 Task: Sort the products in the category "Cider" by relevance.
Action: Mouse moved to (1001, 340)
Screenshot: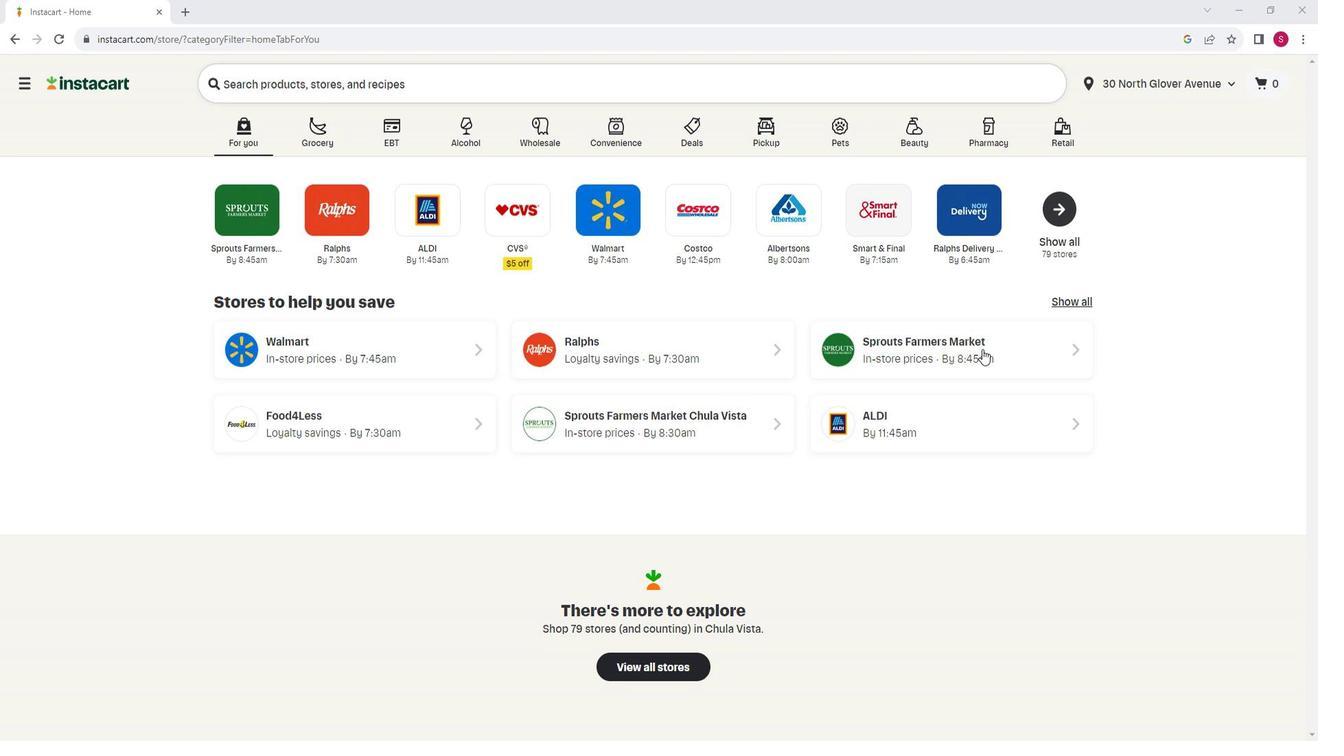 
Action: Mouse pressed left at (1001, 340)
Screenshot: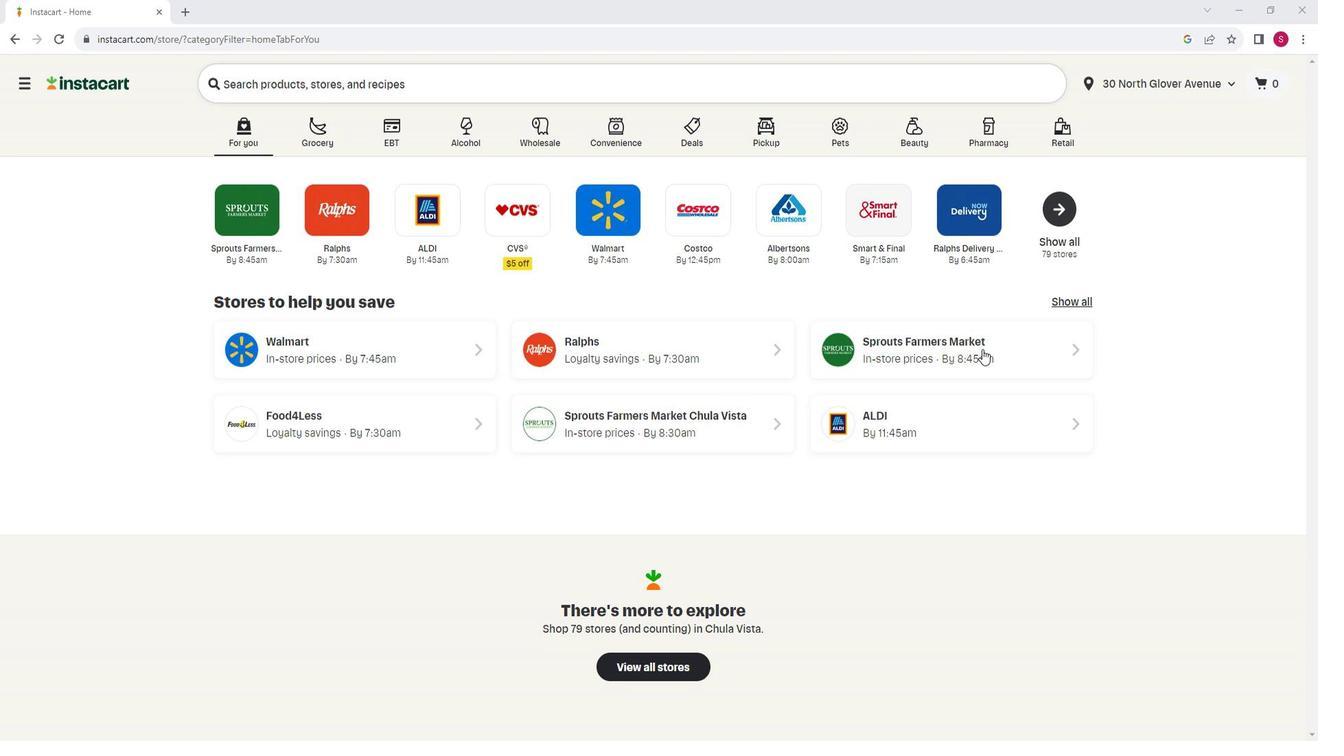 
Action: Mouse moved to (78, 434)
Screenshot: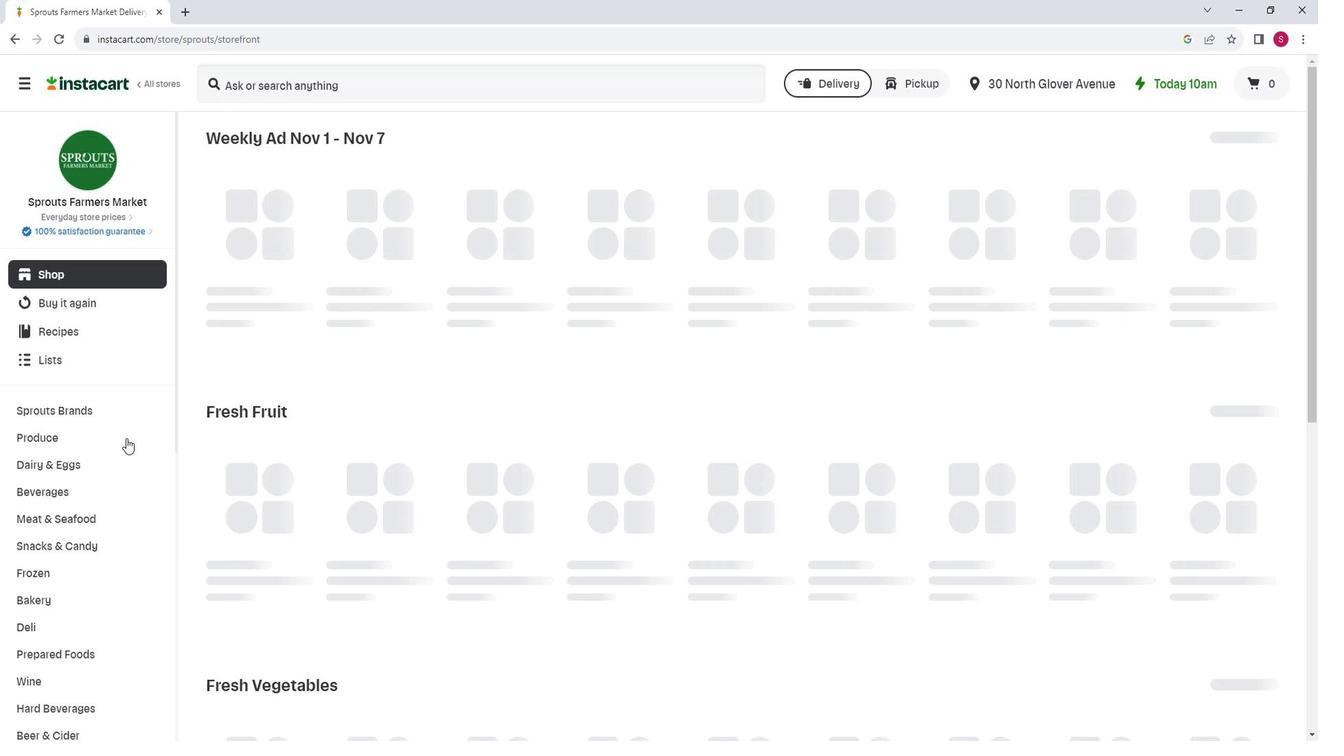 
Action: Mouse scrolled (78, 433) with delta (0, 0)
Screenshot: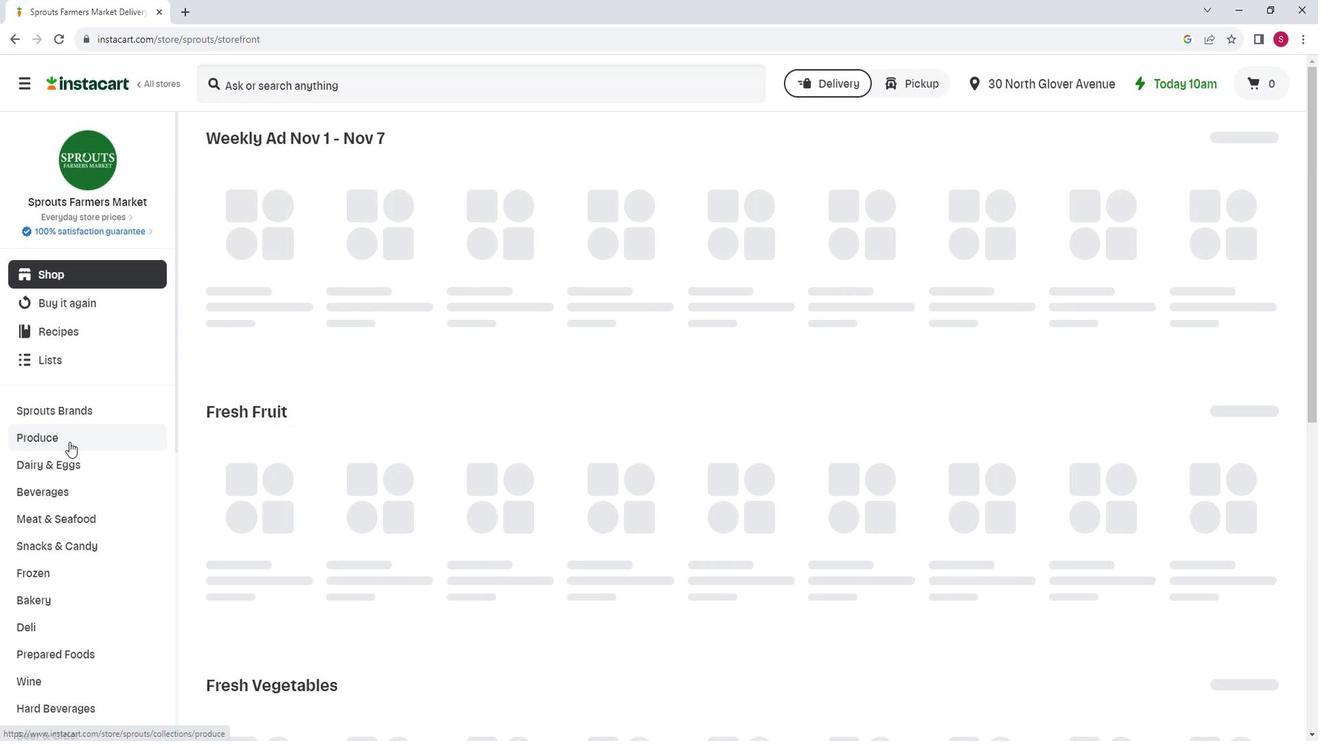 
Action: Mouse moved to (74, 642)
Screenshot: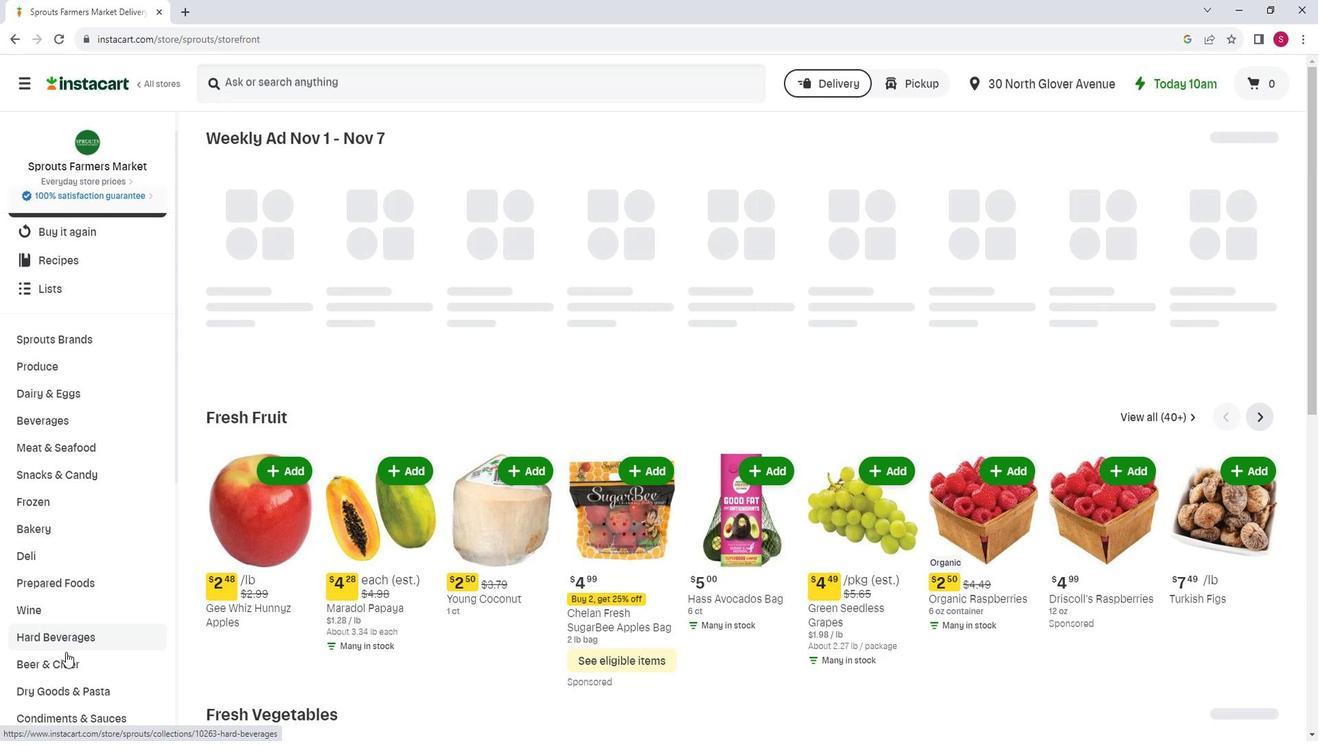 
Action: Mouse pressed left at (74, 642)
Screenshot: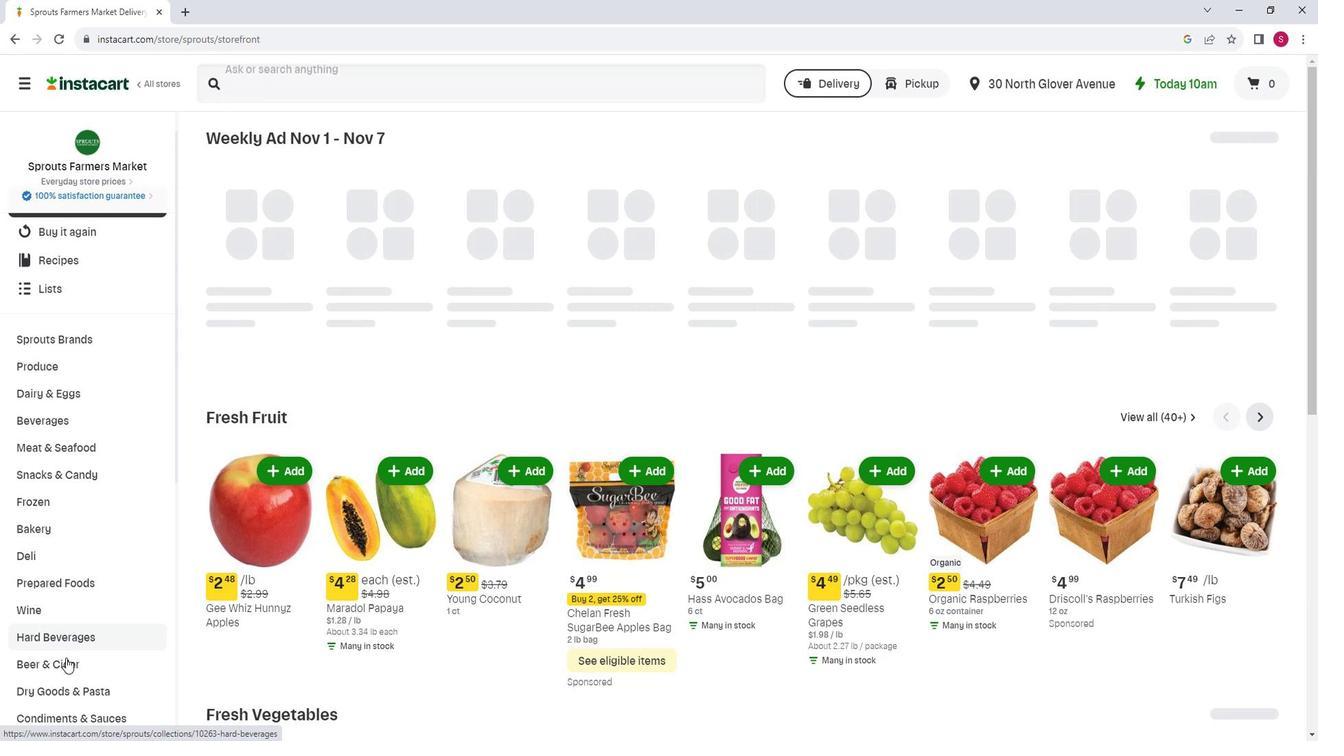 
Action: Mouse moved to (529, 176)
Screenshot: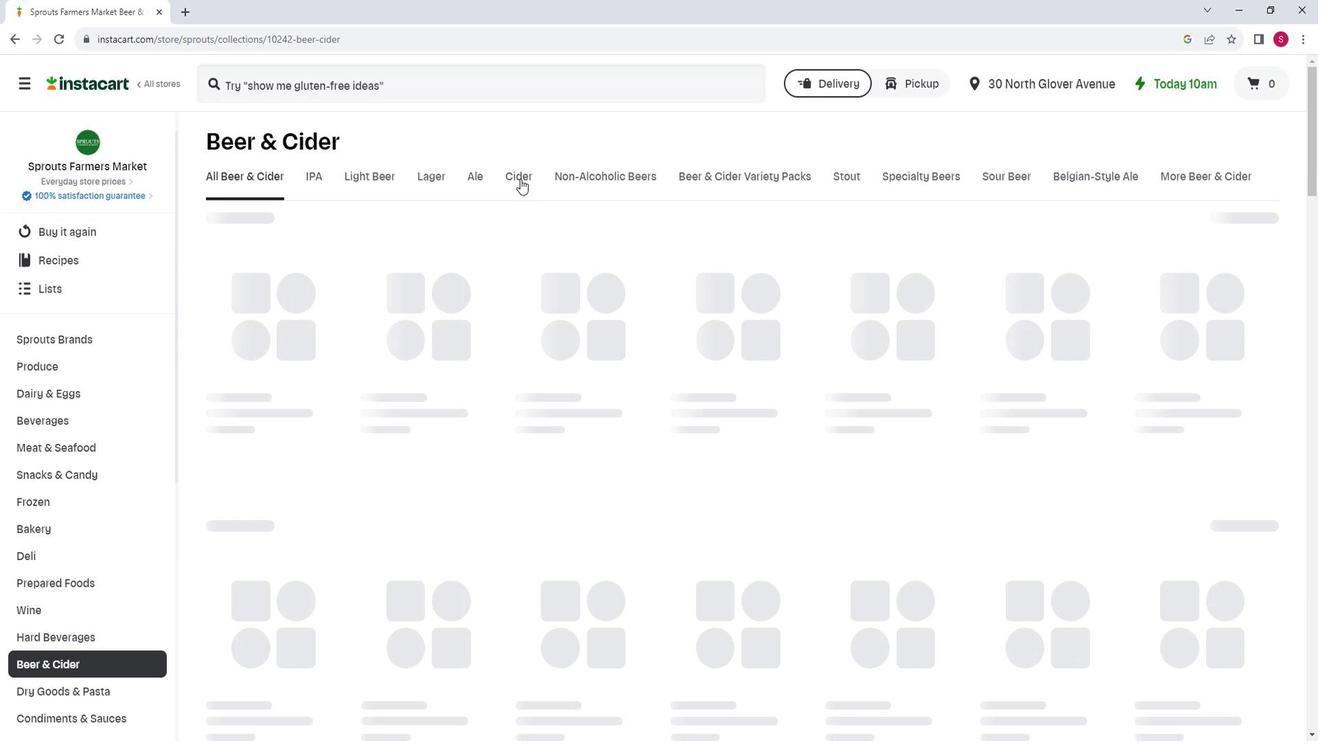 
Action: Mouse pressed left at (529, 176)
Screenshot: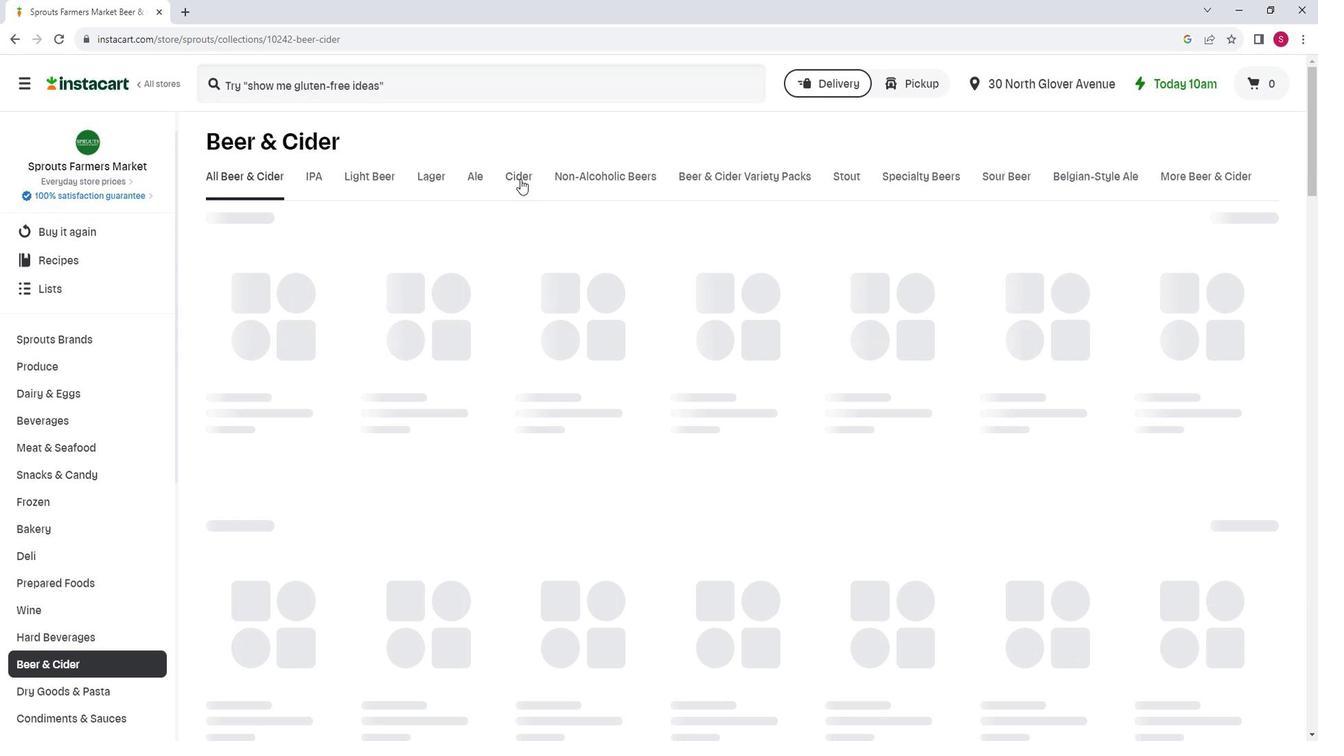 
Action: Mouse moved to (1256, 230)
Screenshot: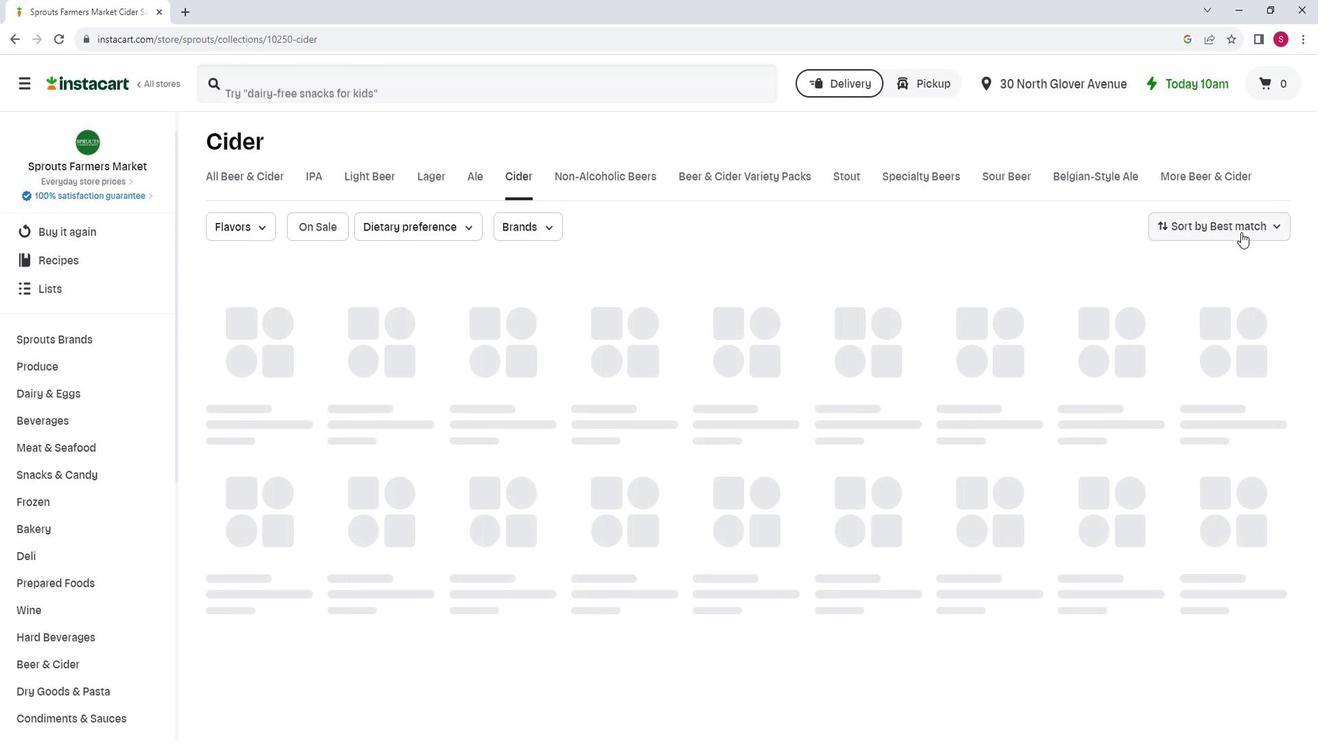 
Action: Mouse pressed left at (1256, 230)
Screenshot: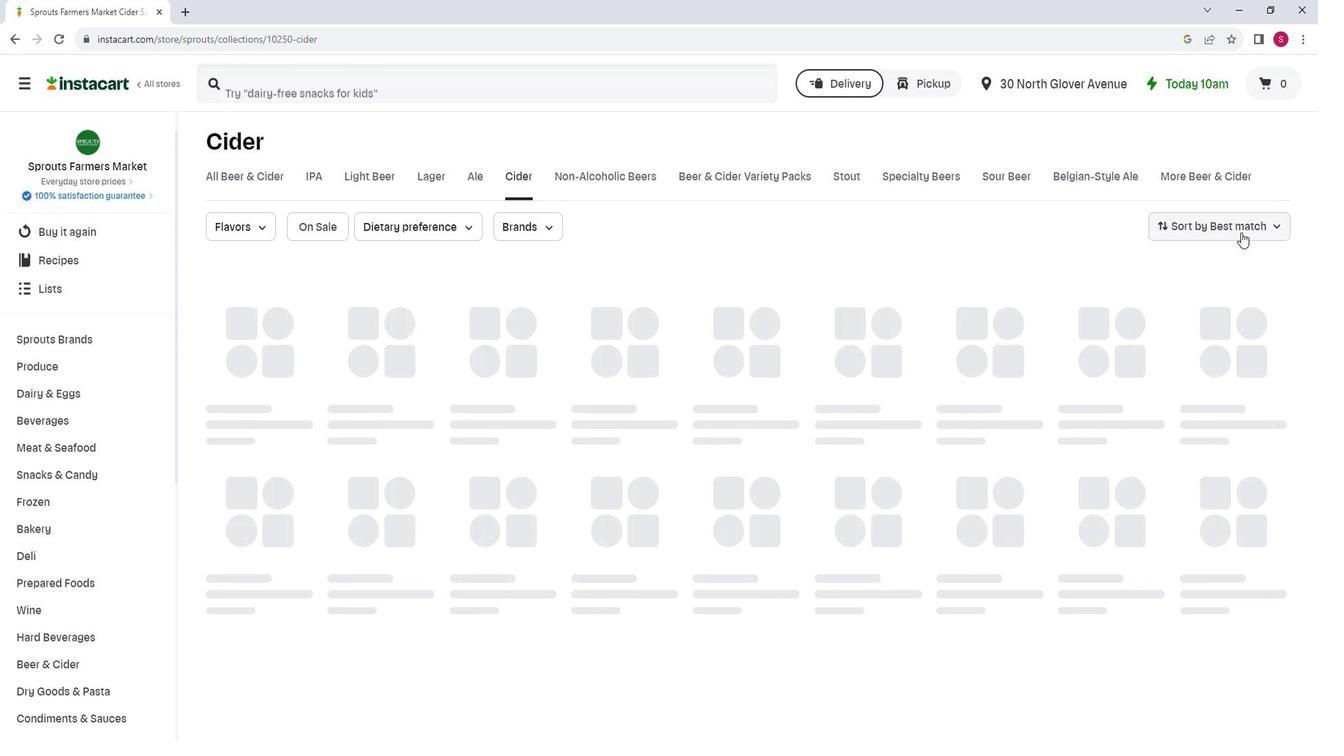 
Action: Mouse moved to (1226, 425)
Screenshot: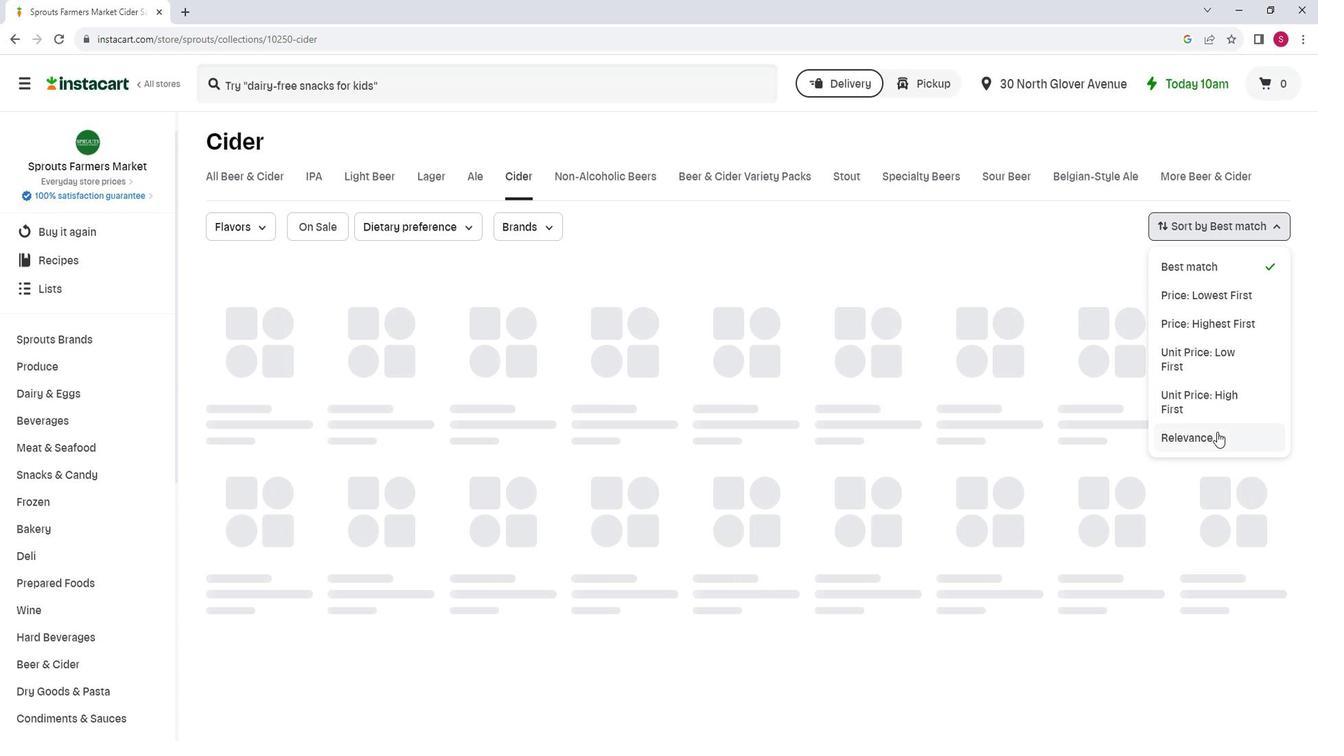 
Action: Mouse pressed left at (1226, 425)
Screenshot: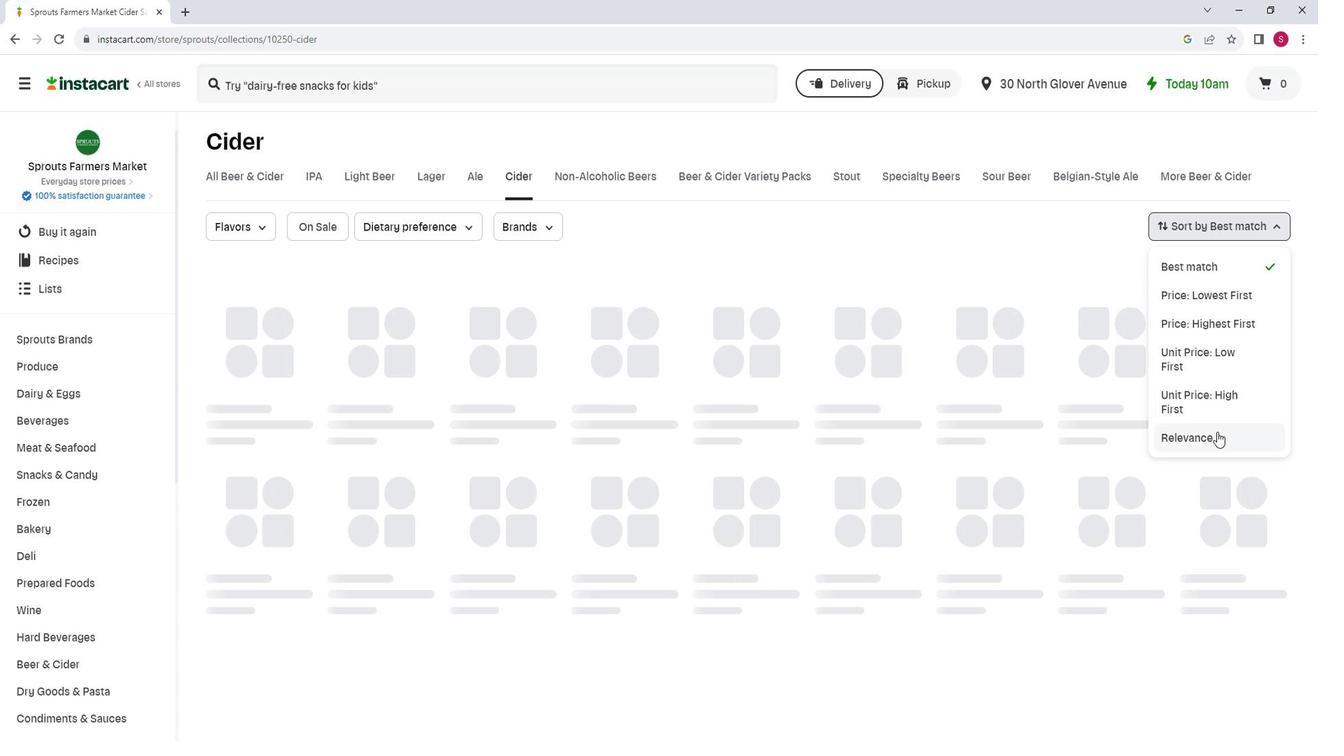 
Action: Mouse moved to (771, 253)
Screenshot: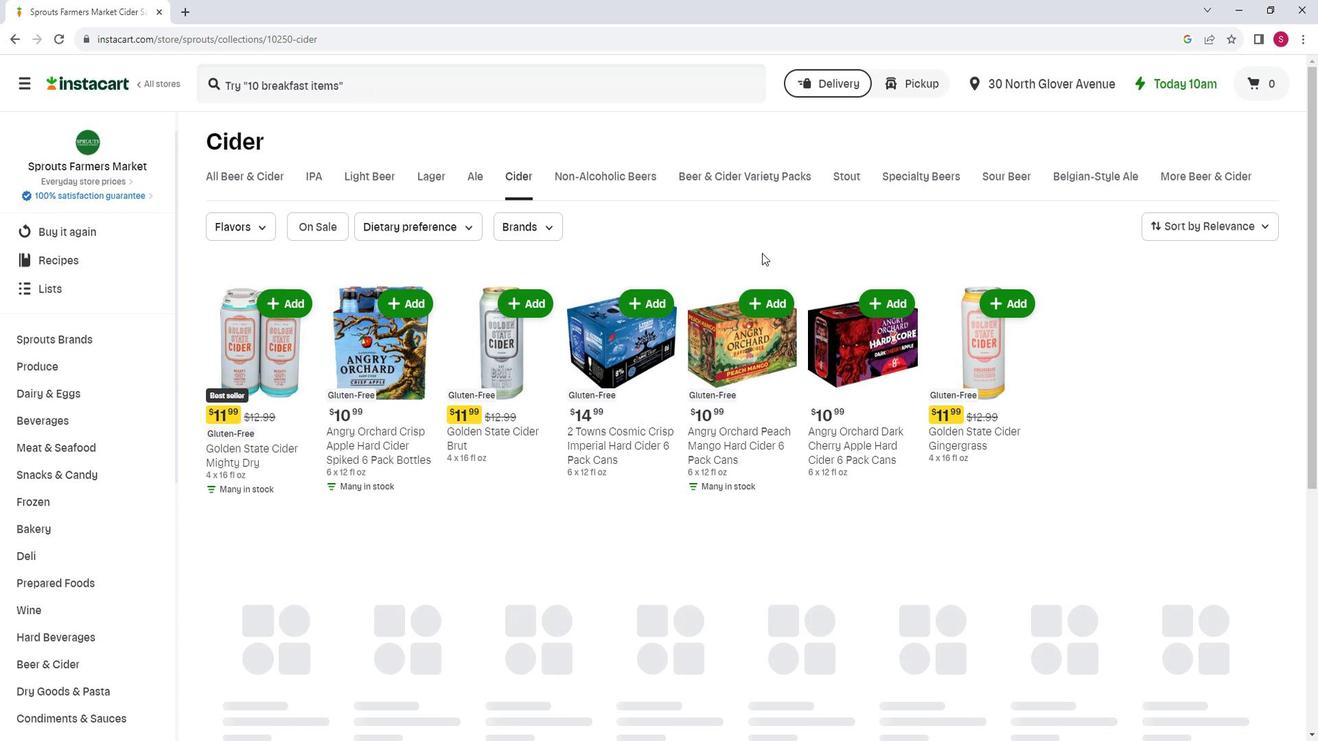 
Action: Mouse scrolled (771, 252) with delta (0, 0)
Screenshot: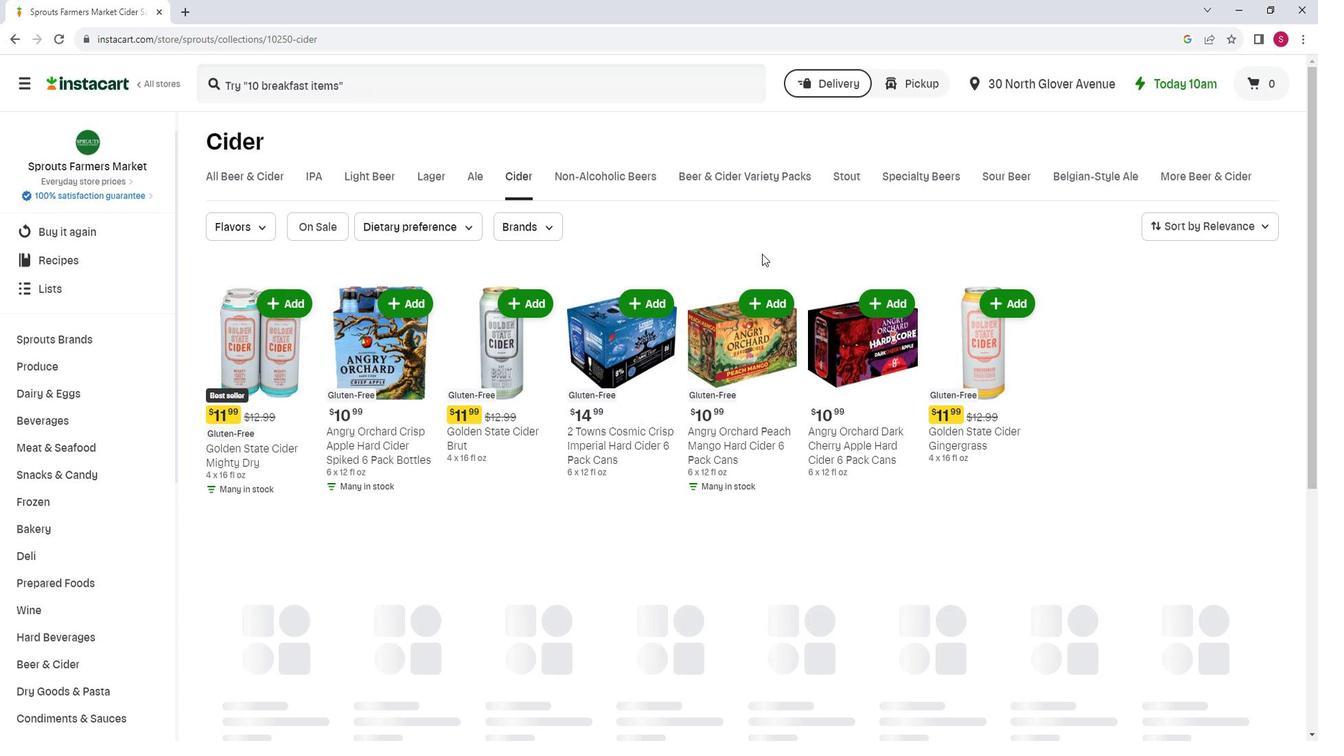 
